 Task: Add Panaji Roasted Garlic Flame-Baked Naan Flatbread 4 Pack to the cart.
Action: Mouse moved to (18, 83)
Screenshot: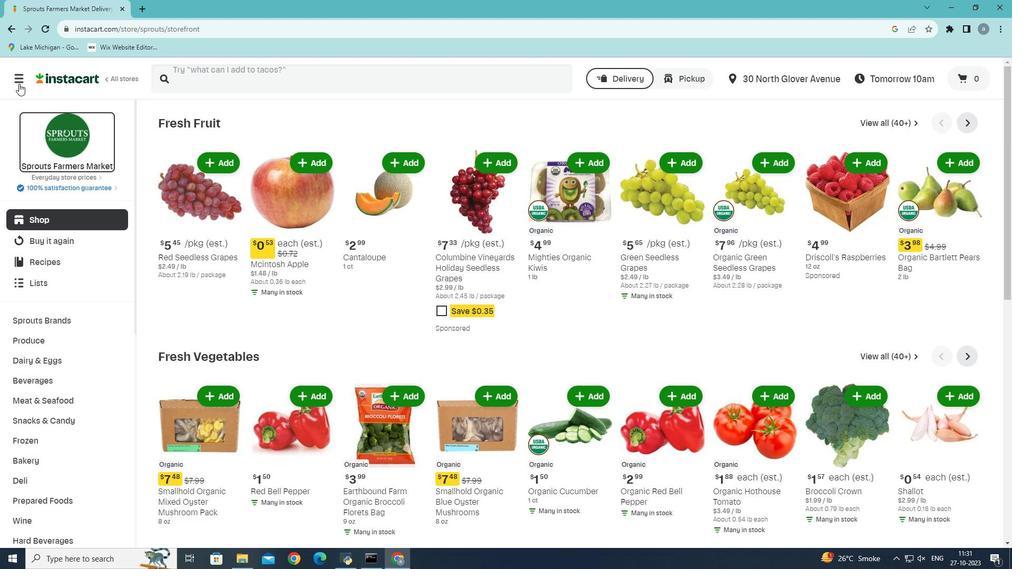 
Action: Mouse pressed left at (18, 83)
Screenshot: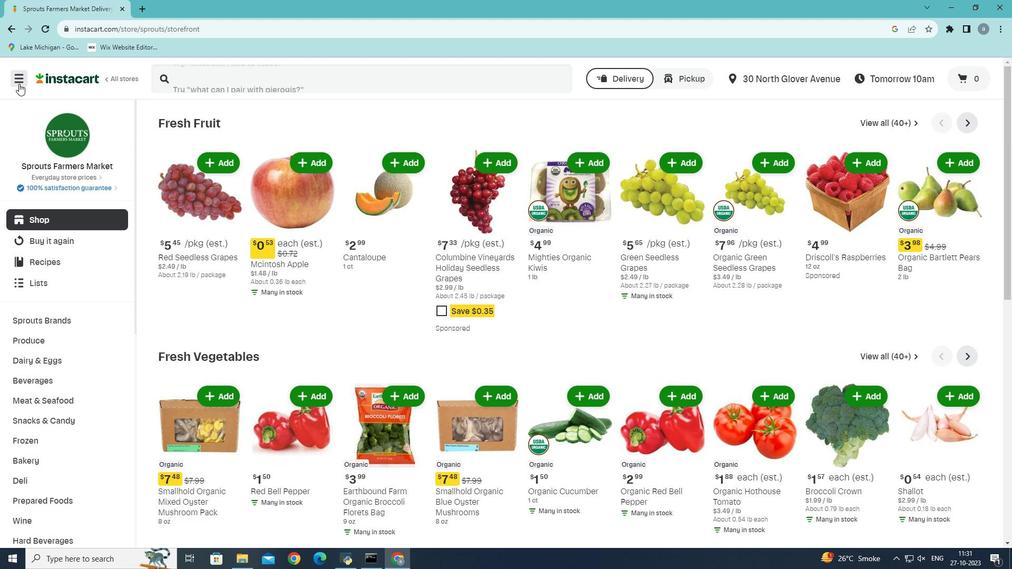 
Action: Mouse moved to (43, 301)
Screenshot: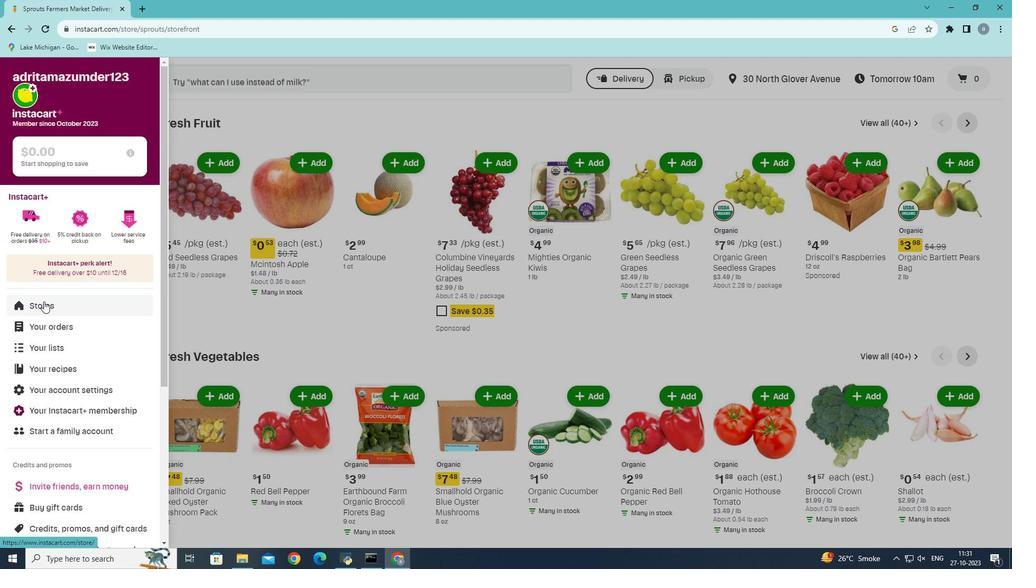 
Action: Mouse pressed left at (43, 301)
Screenshot: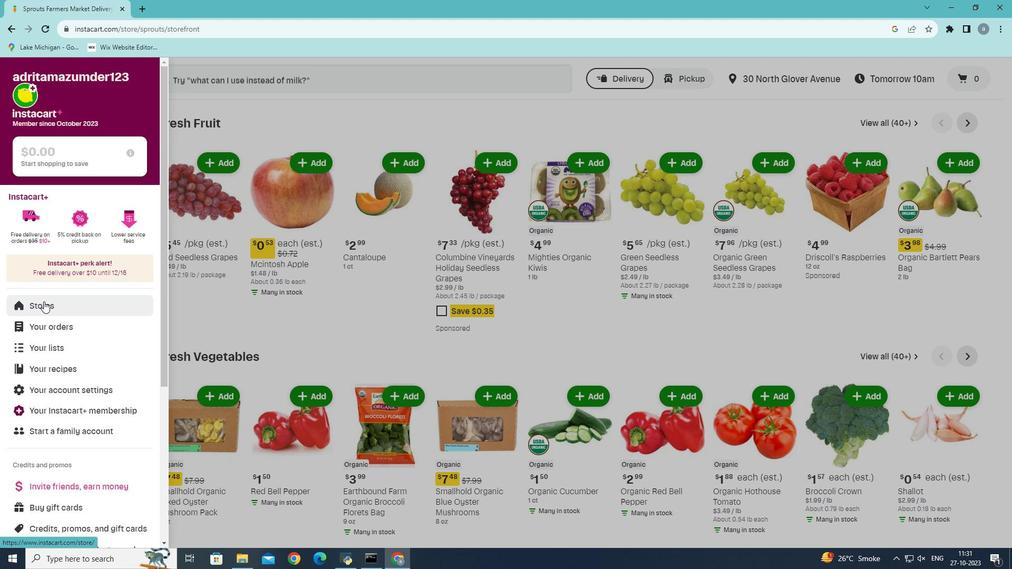 
Action: Mouse moved to (236, 125)
Screenshot: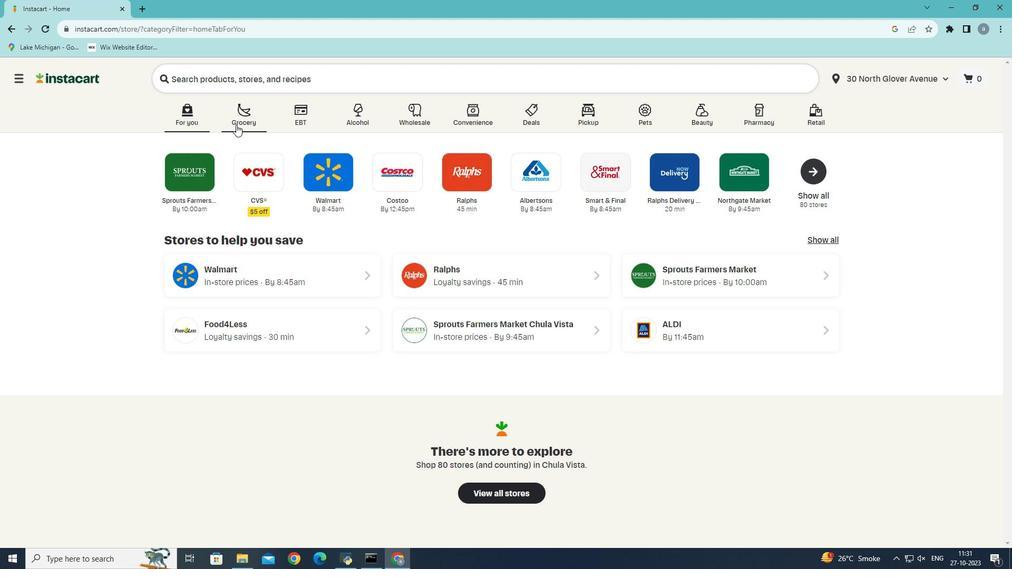 
Action: Mouse pressed left at (236, 125)
Screenshot: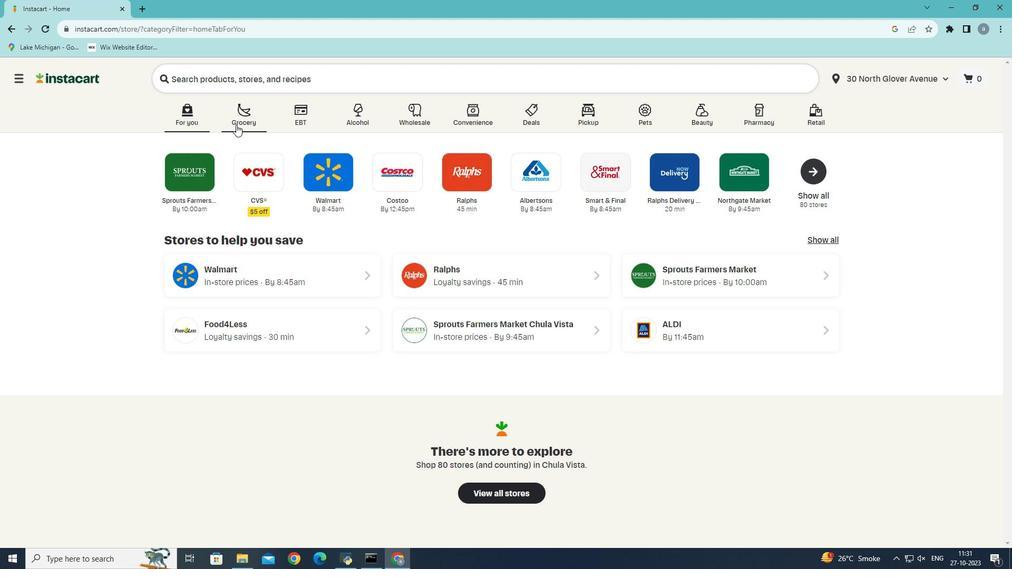 
Action: Mouse moved to (221, 316)
Screenshot: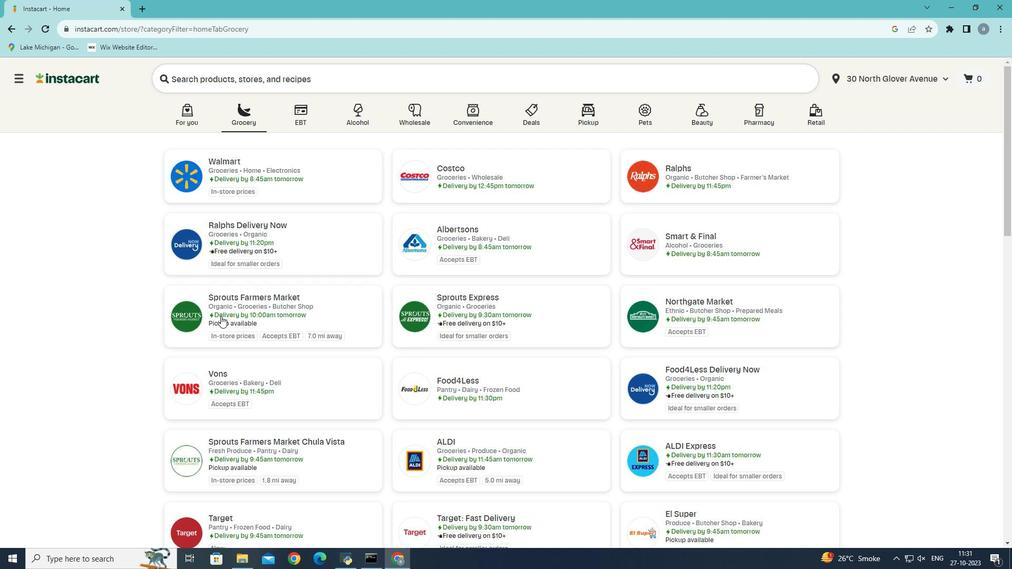 
Action: Mouse pressed left at (221, 316)
Screenshot: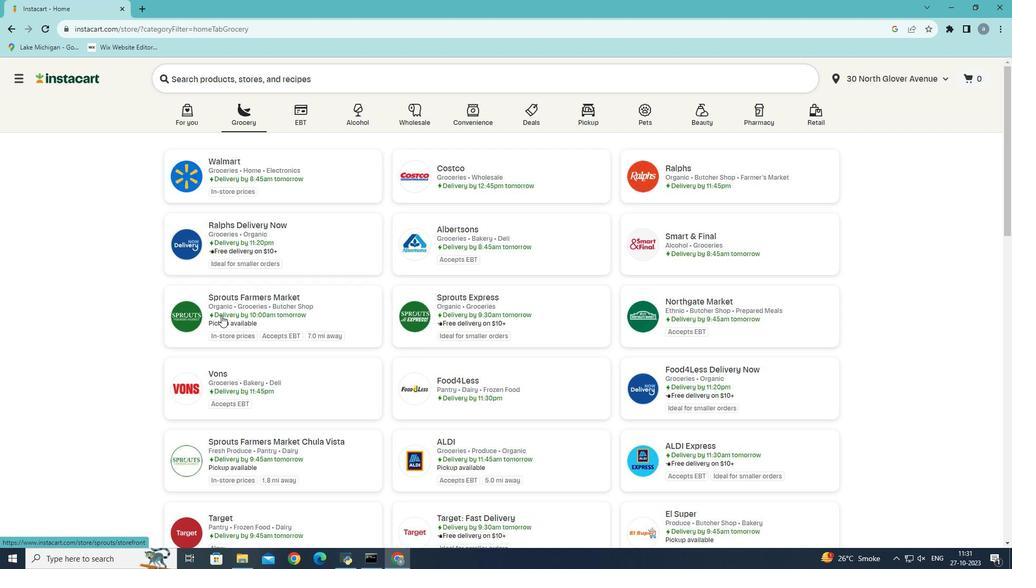 
Action: Mouse moved to (38, 460)
Screenshot: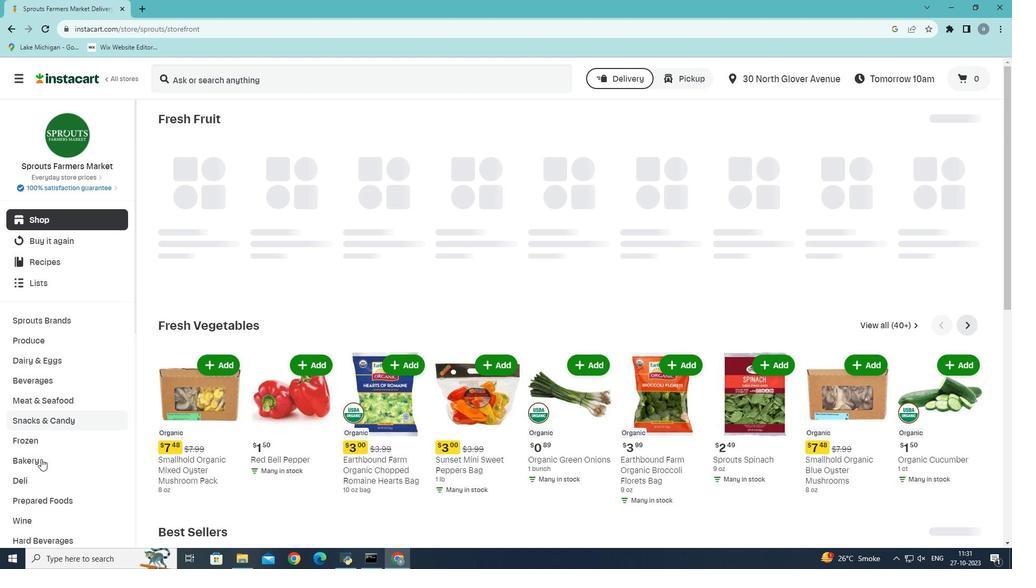 
Action: Mouse pressed left at (38, 460)
Screenshot: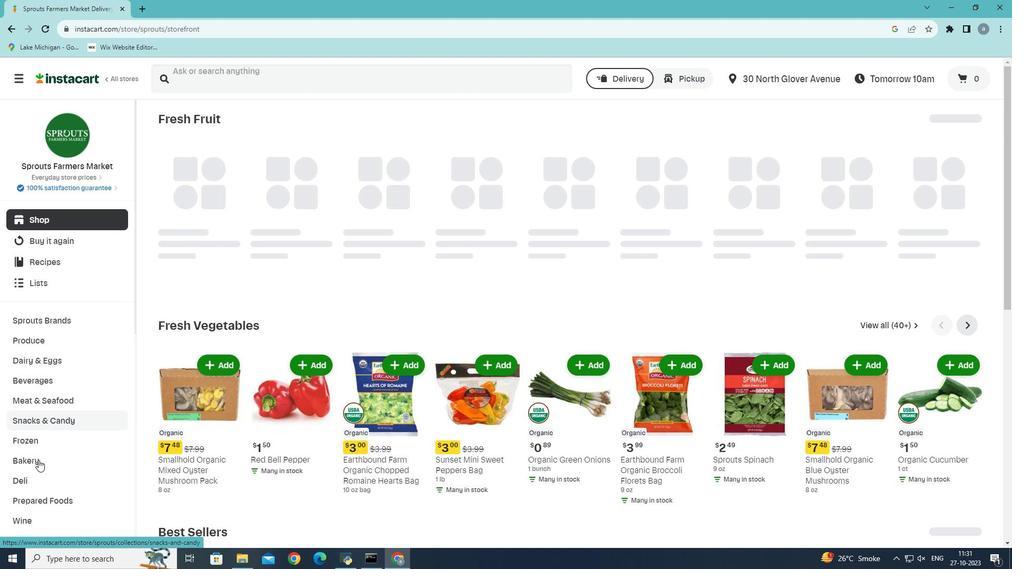
Action: Mouse moved to (806, 146)
Screenshot: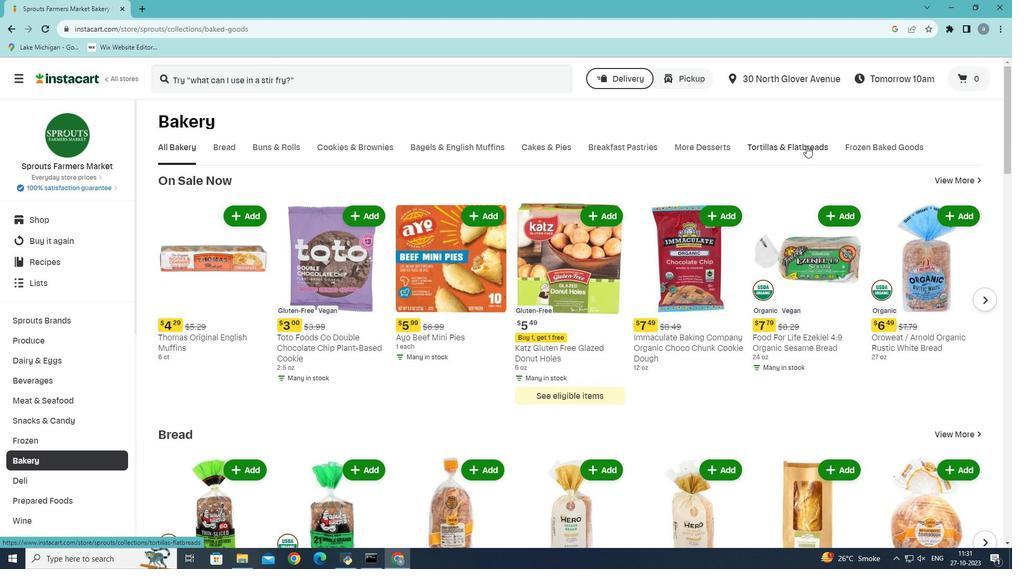 
Action: Mouse pressed left at (806, 146)
Screenshot: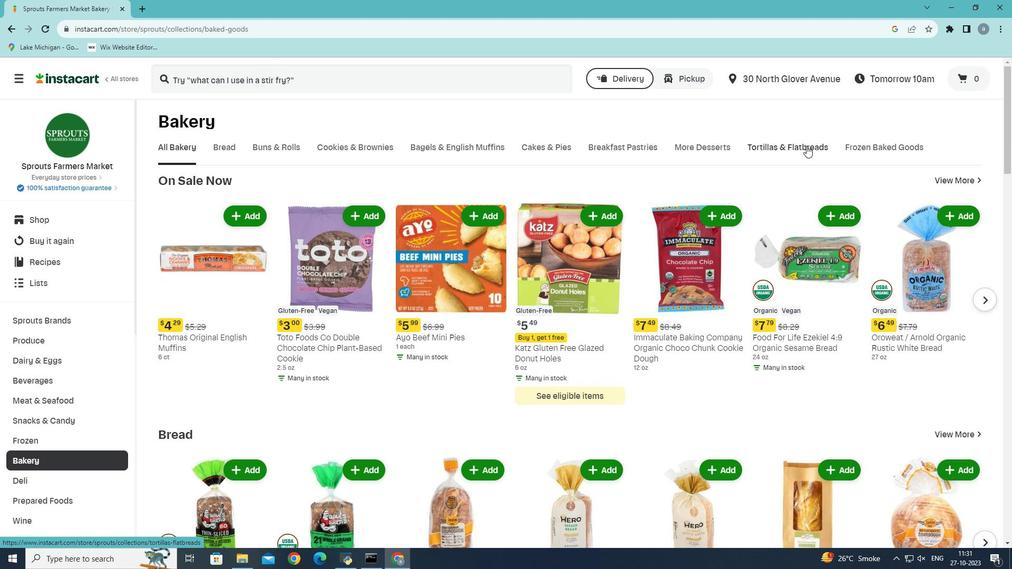 
Action: Mouse moved to (312, 196)
Screenshot: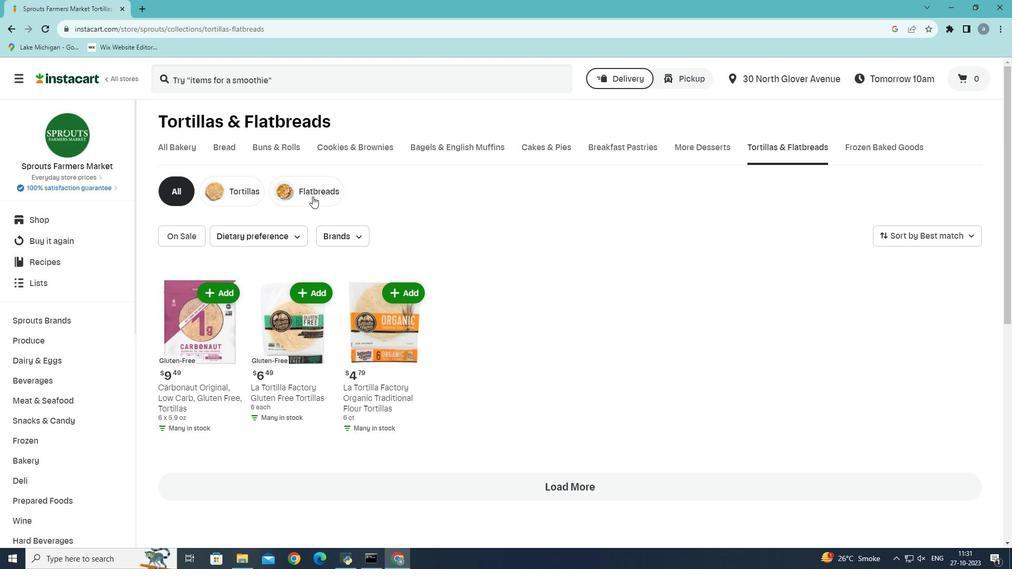 
Action: Mouse pressed left at (312, 196)
Screenshot: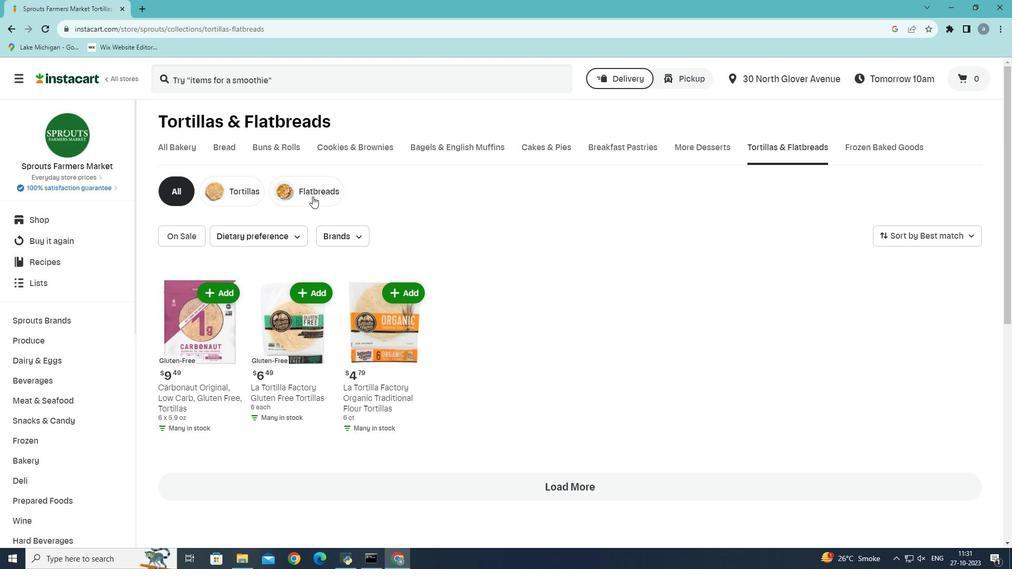 
Action: Mouse moved to (569, 270)
Screenshot: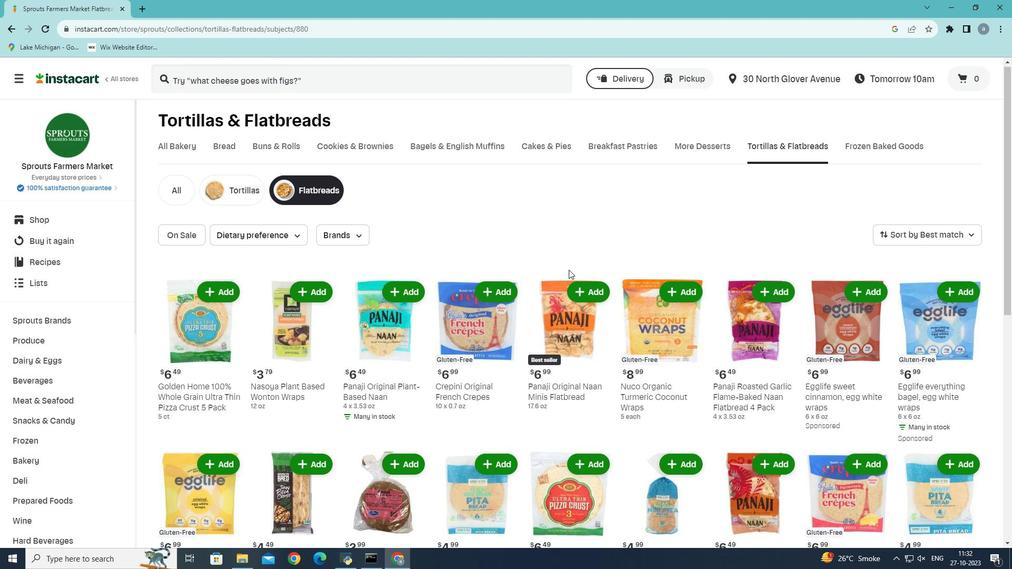 
Action: Mouse scrolled (569, 269) with delta (0, 0)
Screenshot: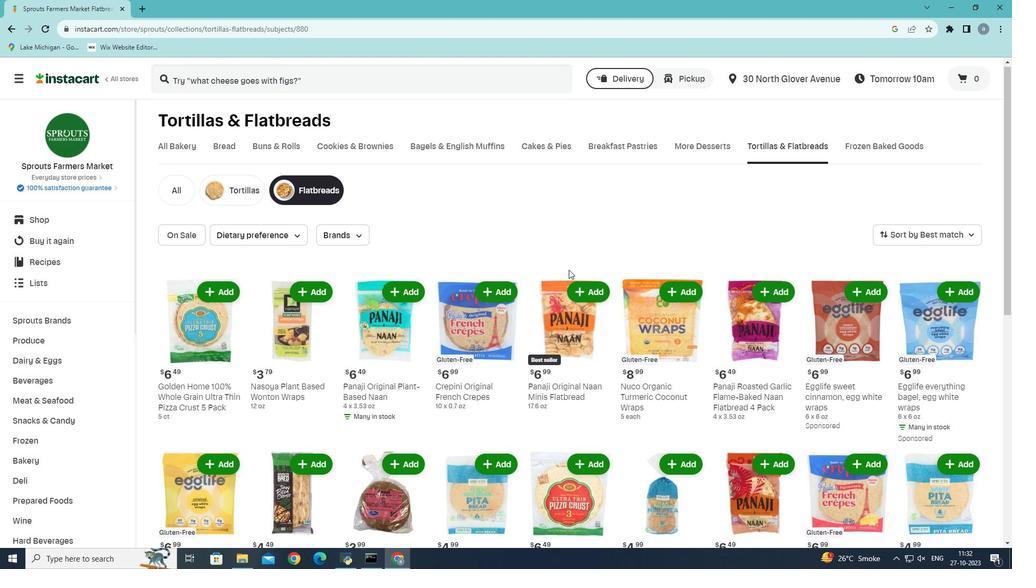 
Action: Mouse moved to (620, 274)
Screenshot: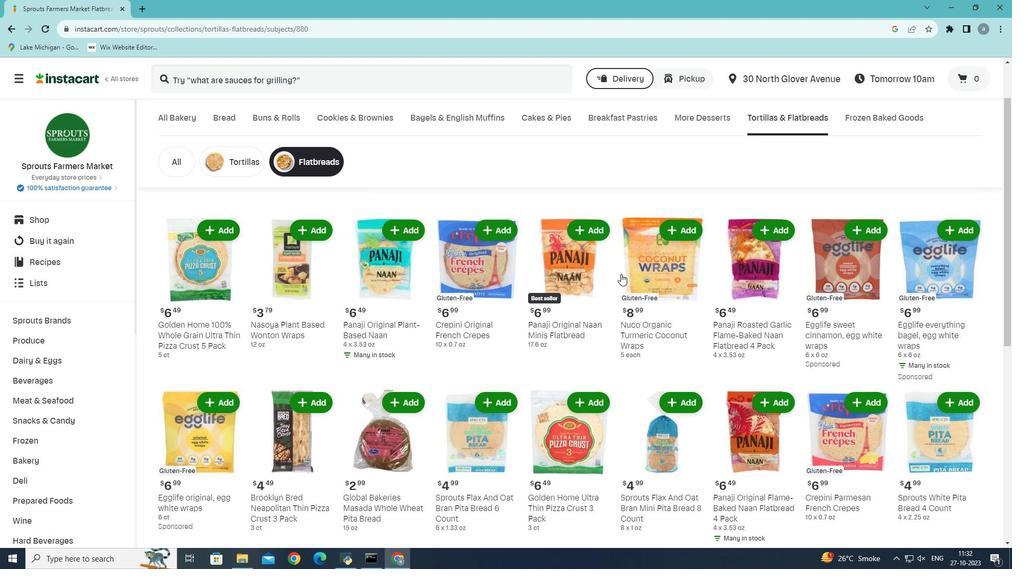 
Action: Mouse scrolled (620, 273) with delta (0, 0)
Screenshot: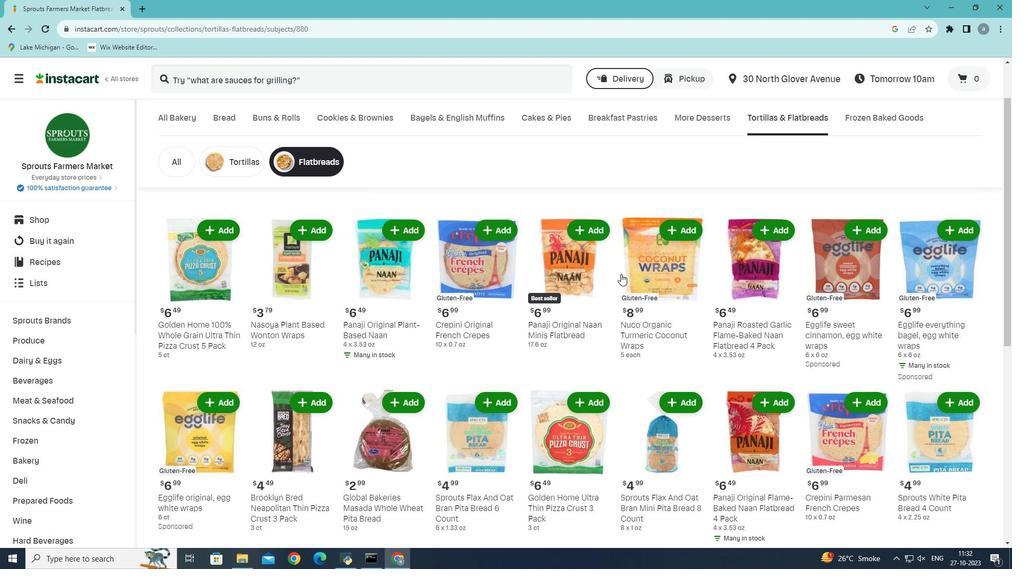 
Action: Mouse moved to (552, 300)
Screenshot: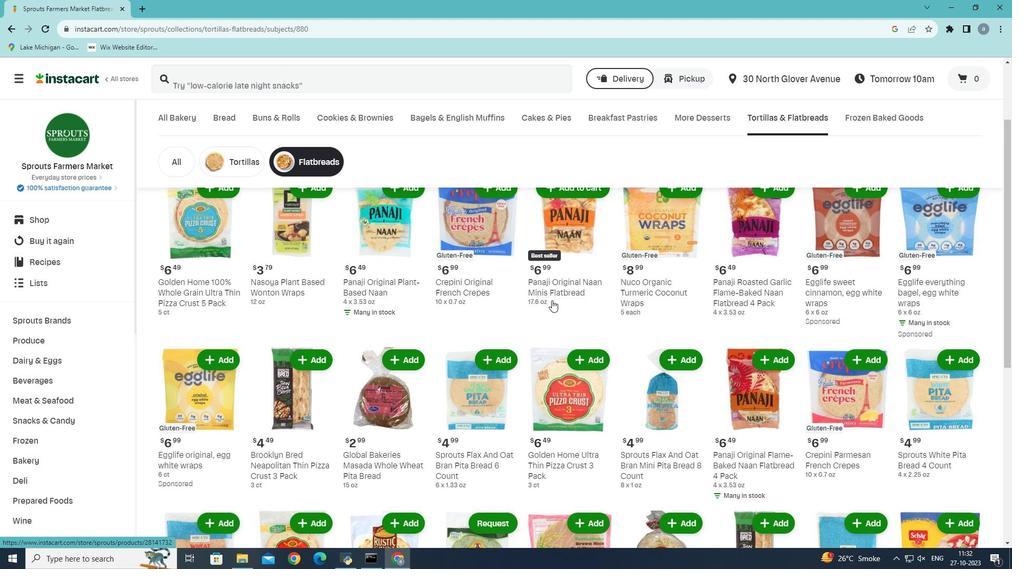 
Action: Mouse scrolled (552, 300) with delta (0, 0)
Screenshot: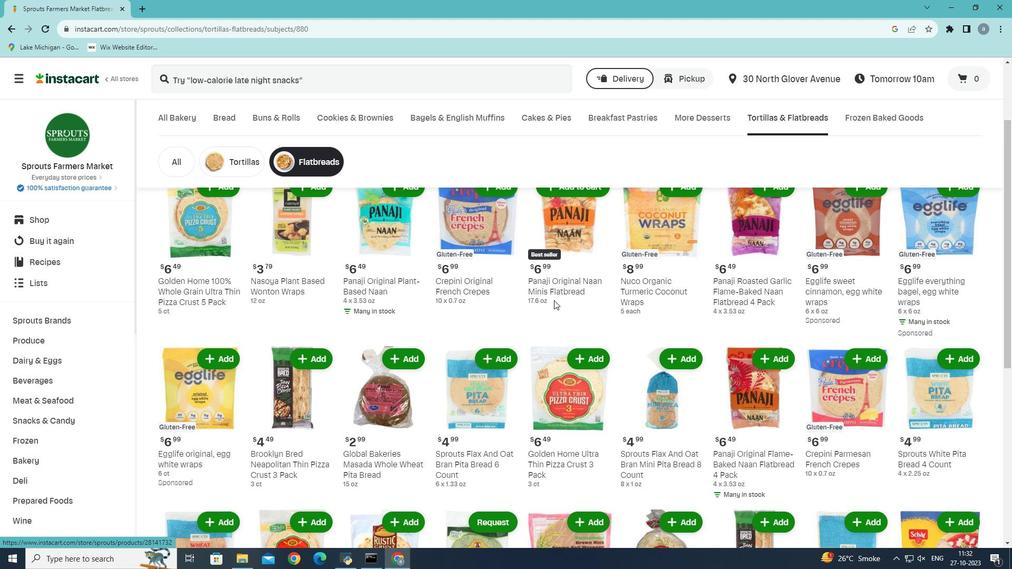 
Action: Mouse moved to (557, 299)
Screenshot: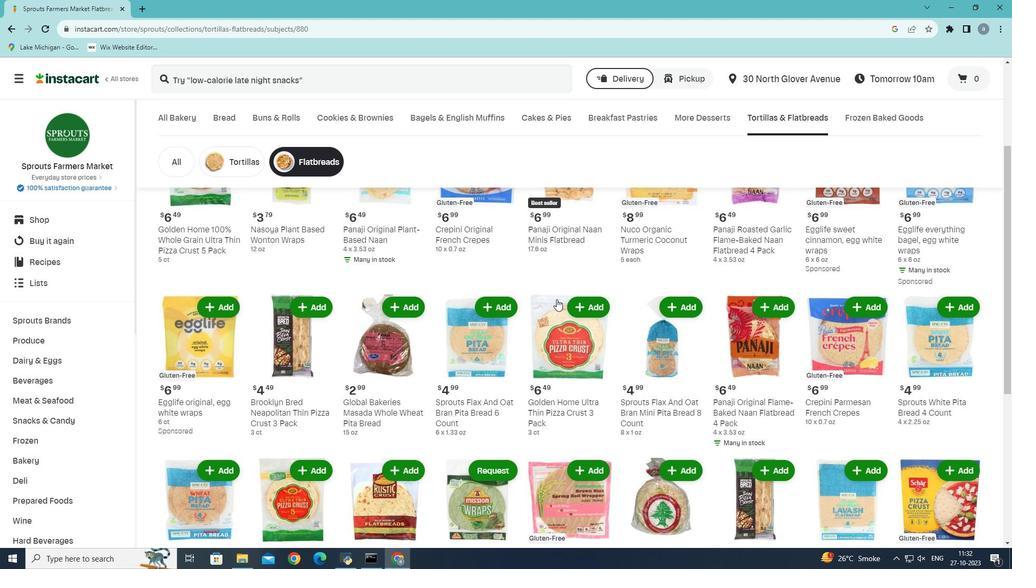 
Action: Mouse scrolled (557, 300) with delta (0, 0)
Screenshot: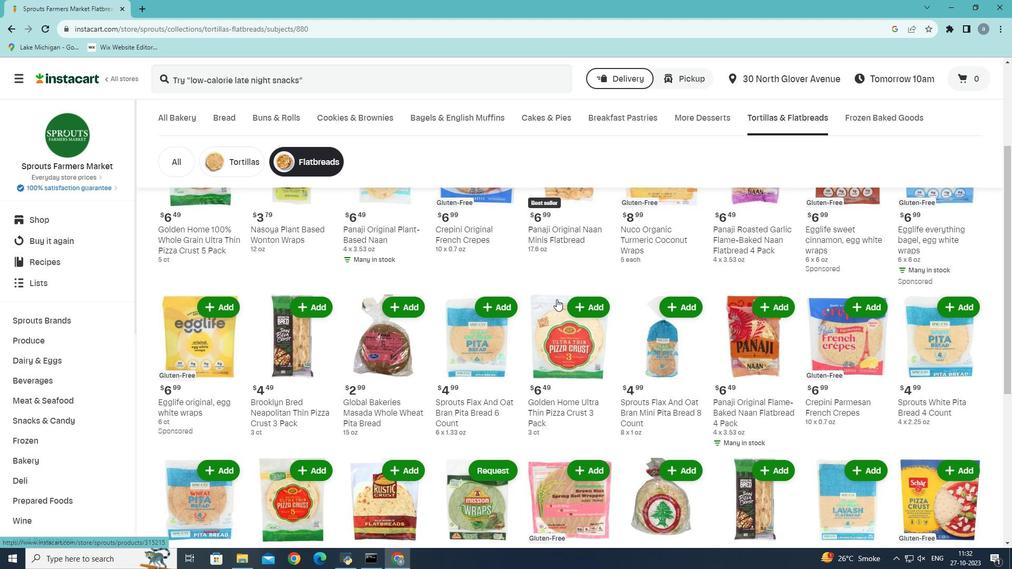 
Action: Mouse moved to (721, 260)
Screenshot: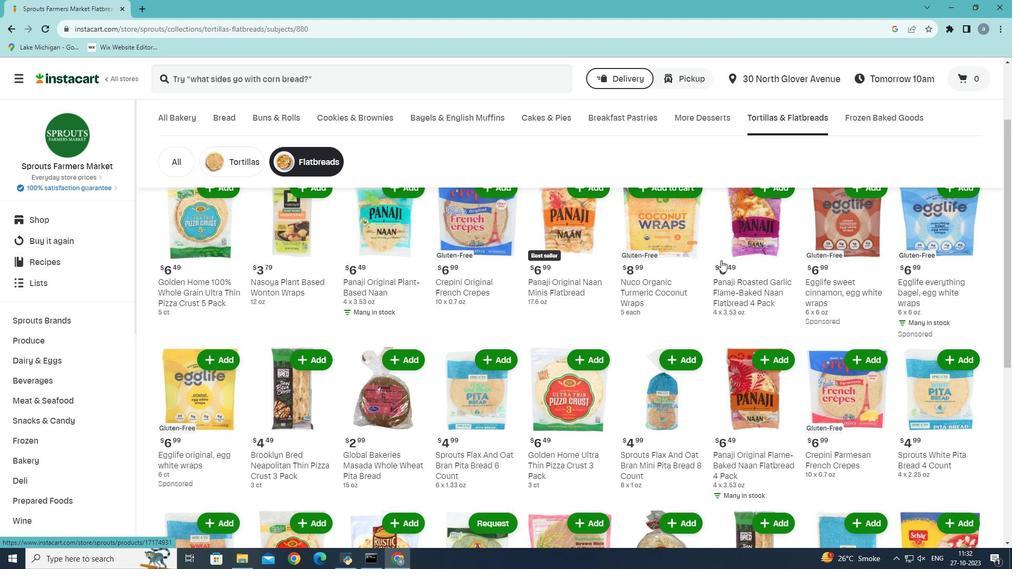
Action: Mouse scrolled (721, 261) with delta (0, 0)
Screenshot: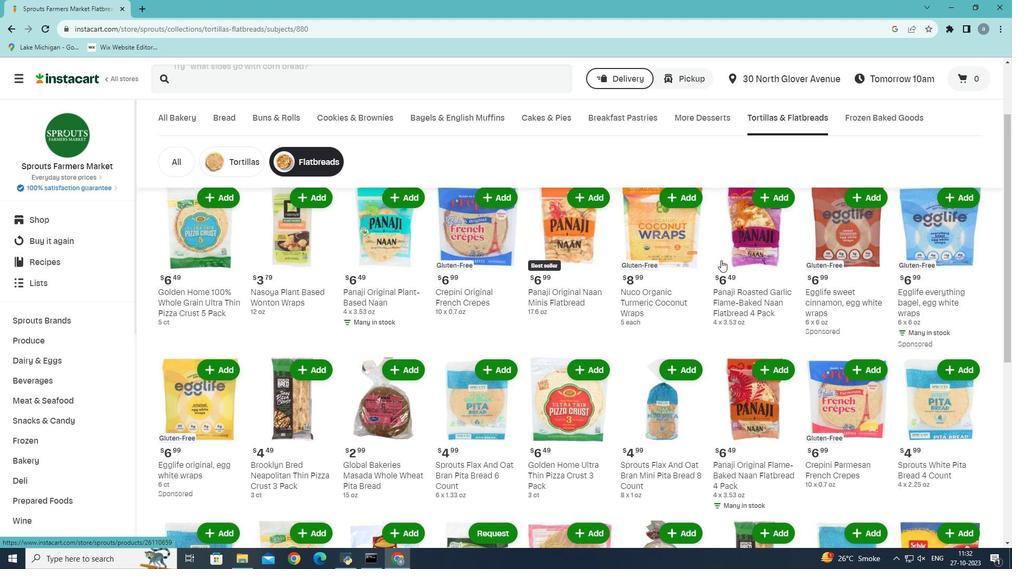 
Action: Mouse moved to (770, 238)
Screenshot: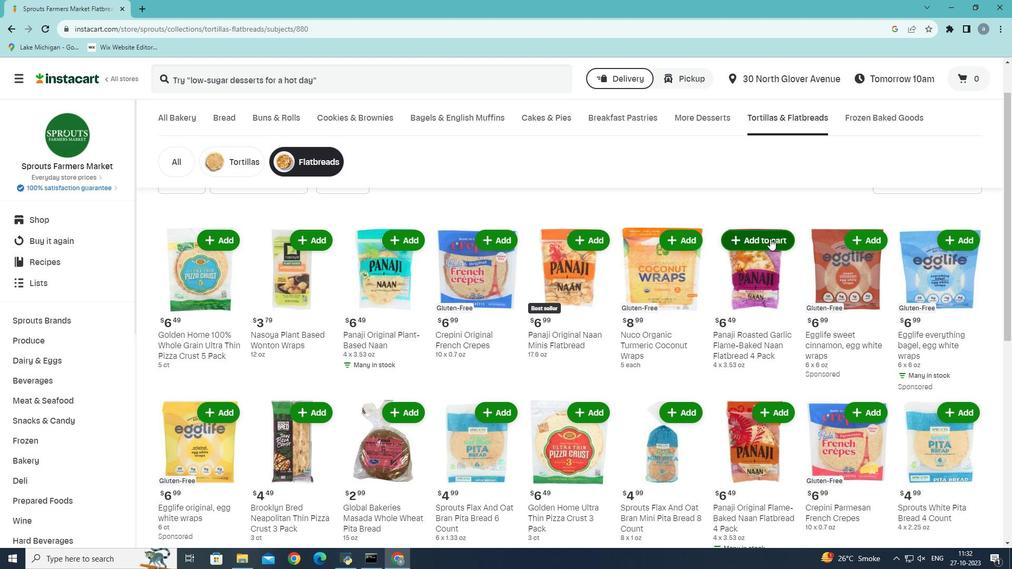 
Action: Mouse pressed left at (770, 238)
Screenshot: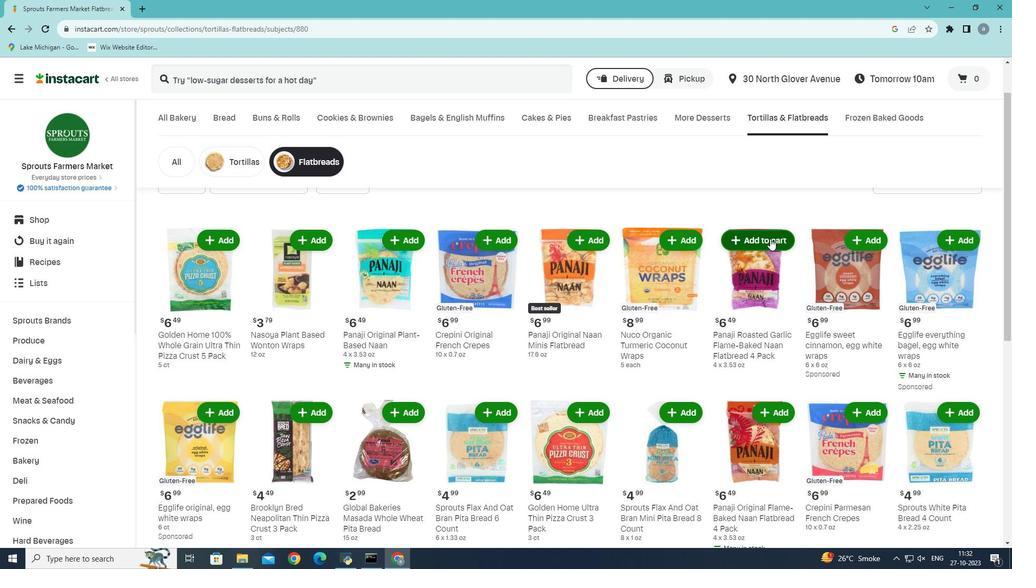 
Action: Mouse moved to (628, 261)
Screenshot: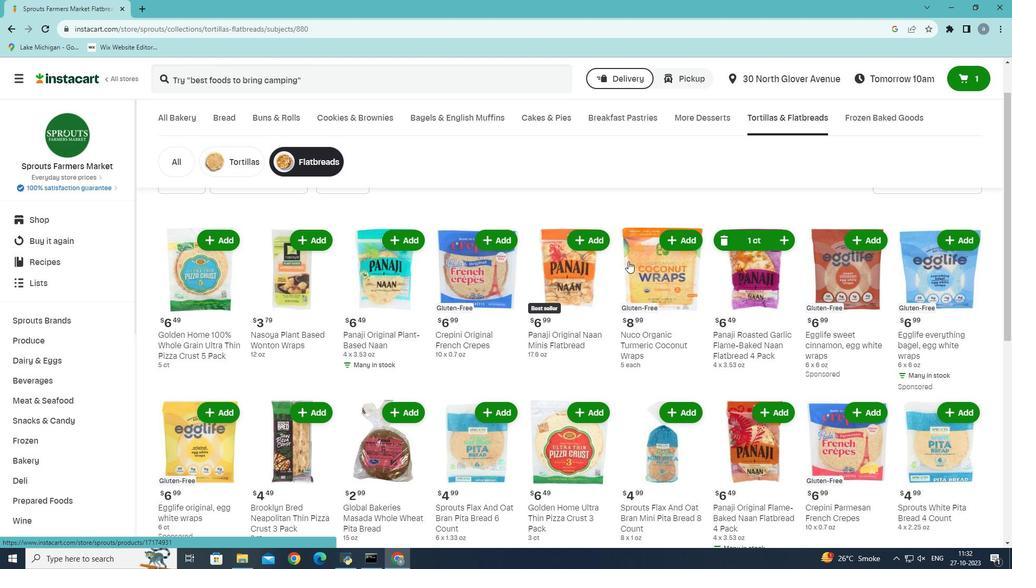 
